 Task: Find a one-way flight from New Delhi to Mumbai for 3 passengers on July 13th.
Action: Mouse moved to (337, 207)
Screenshot: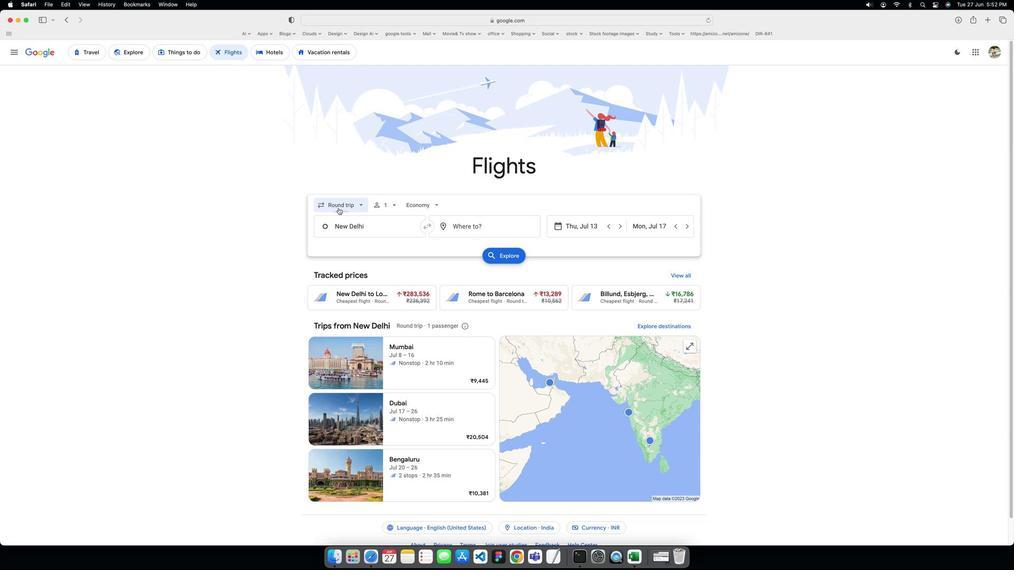 
Action: Mouse pressed left at (337, 207)
Screenshot: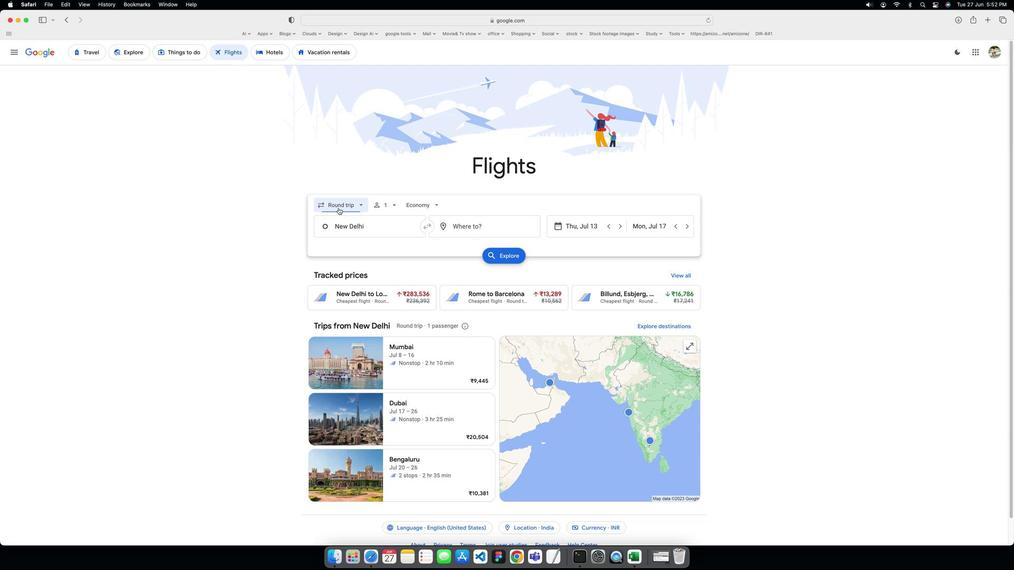 
Action: Mouse moved to (334, 240)
Screenshot: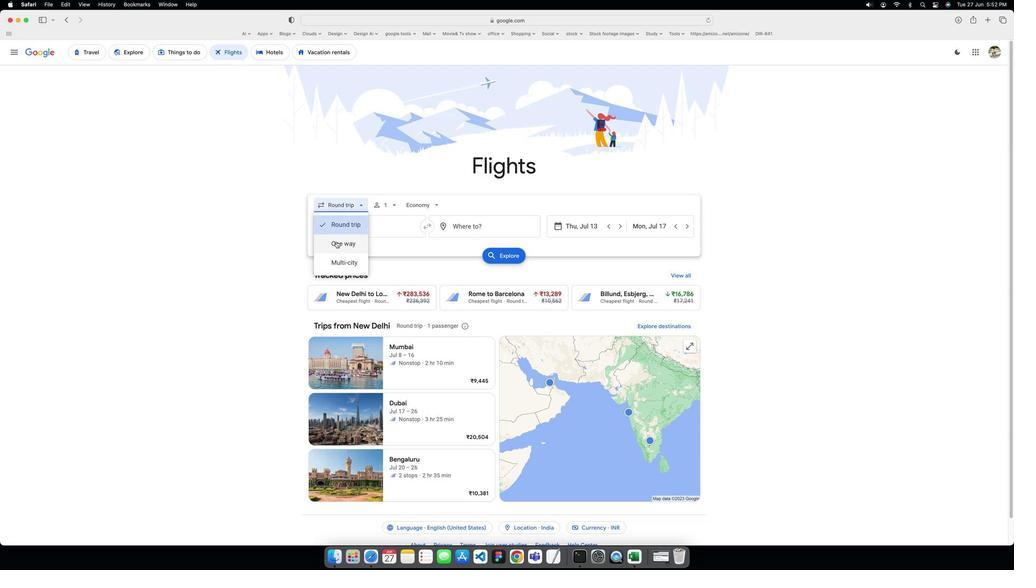 
Action: Mouse pressed left at (334, 240)
Screenshot: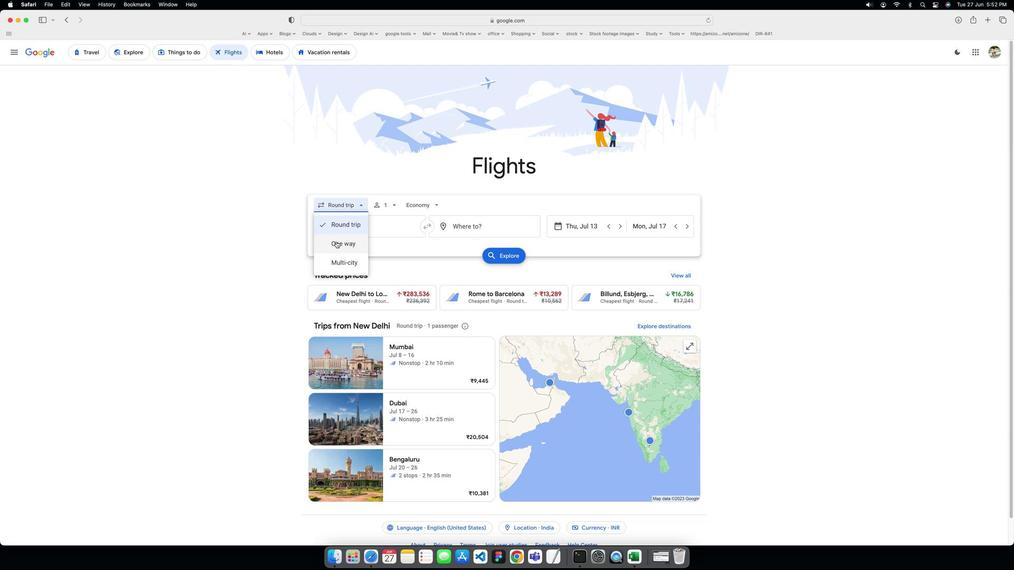 
Action: Mouse moved to (414, 204)
Screenshot: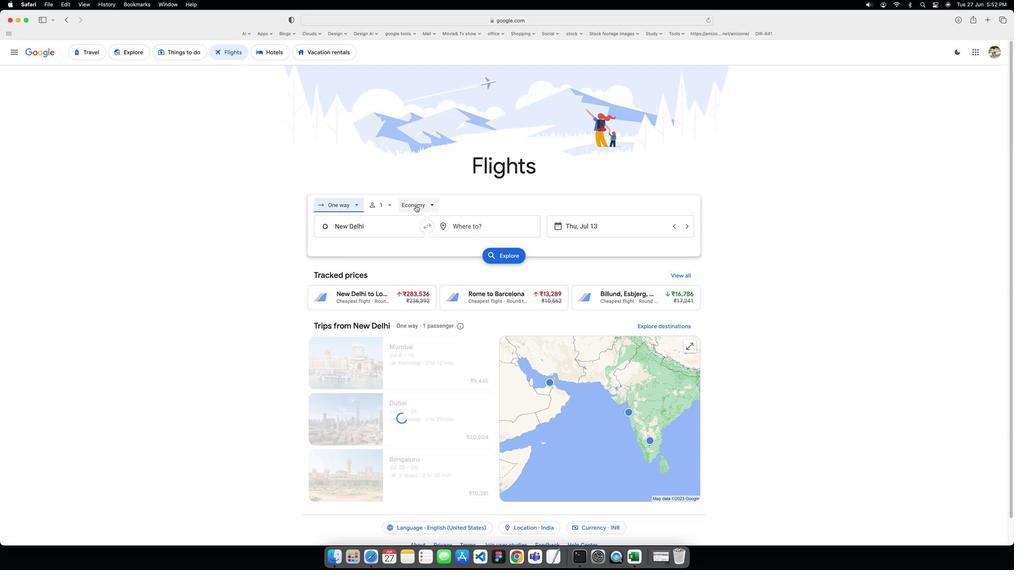 
Action: Mouse pressed left at (414, 204)
Screenshot: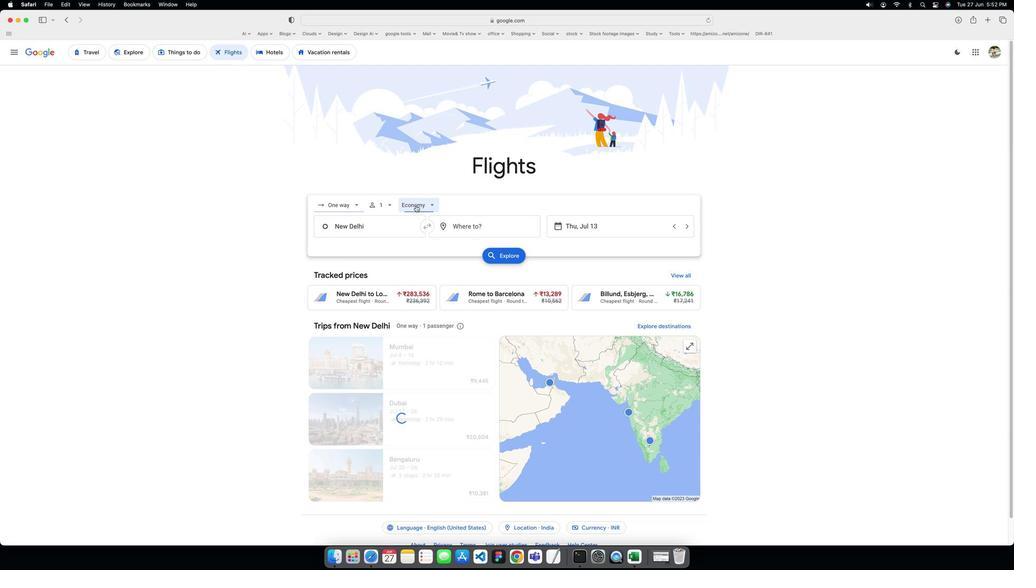 
Action: Mouse moved to (417, 226)
Screenshot: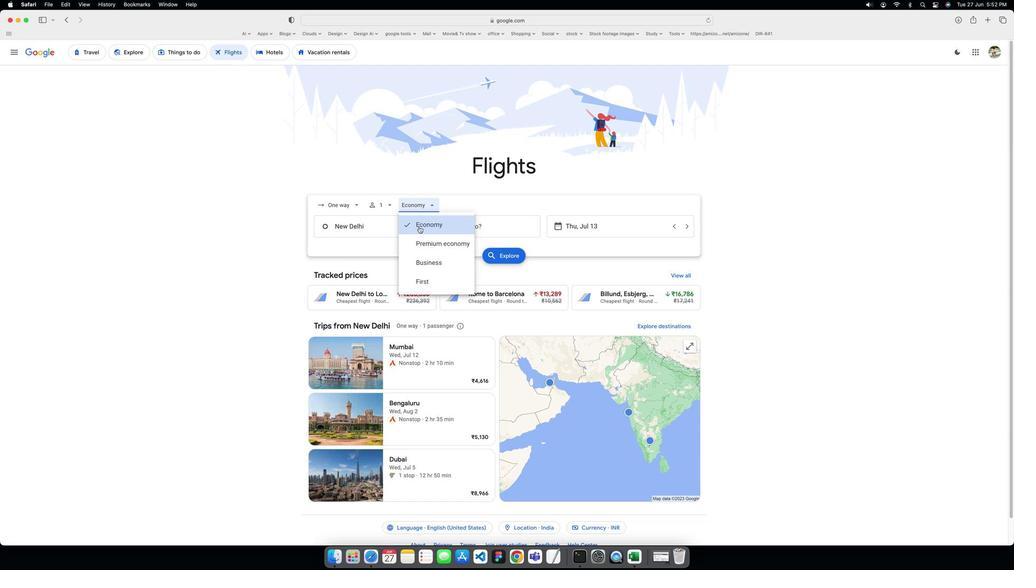 
Action: Mouse pressed left at (417, 226)
Screenshot: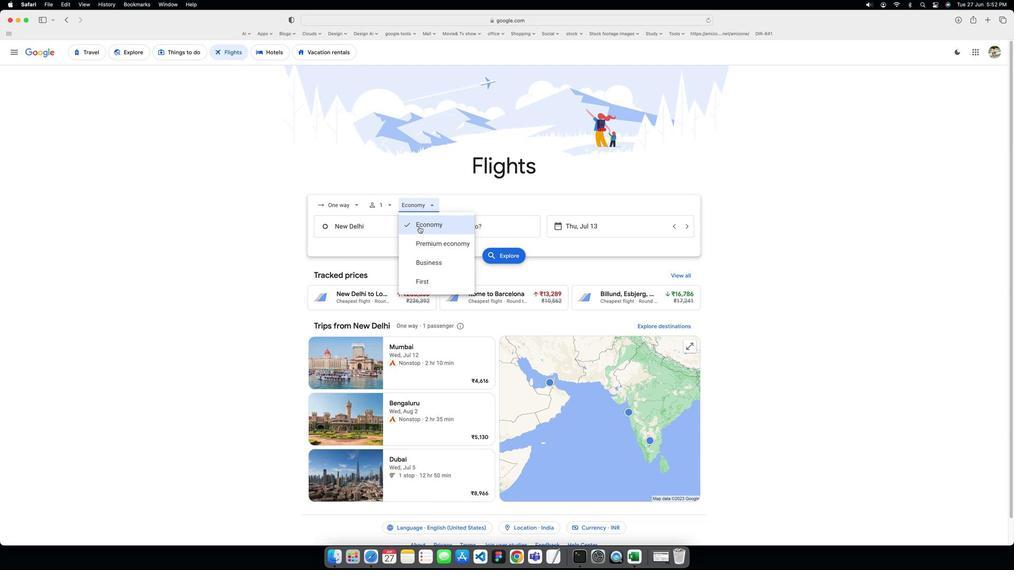 
Action: Mouse moved to (369, 202)
Screenshot: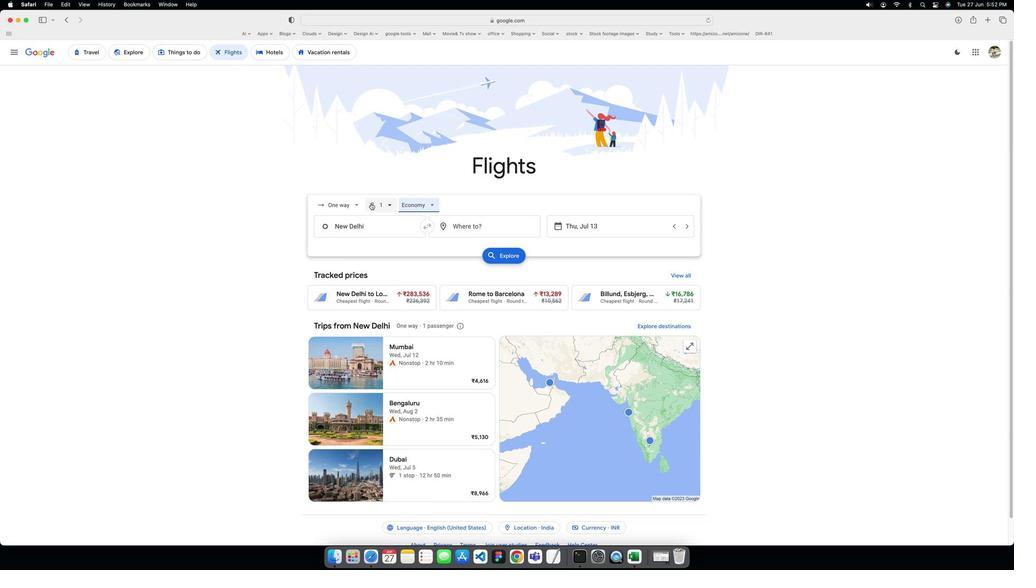 
Action: Mouse pressed left at (369, 202)
Screenshot: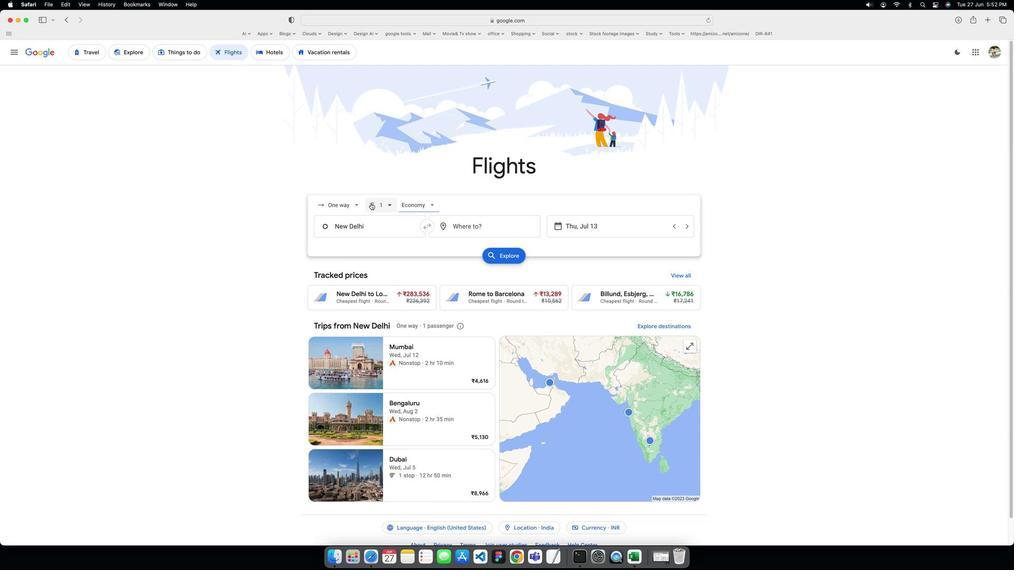 
Action: Mouse moved to (445, 227)
Screenshot: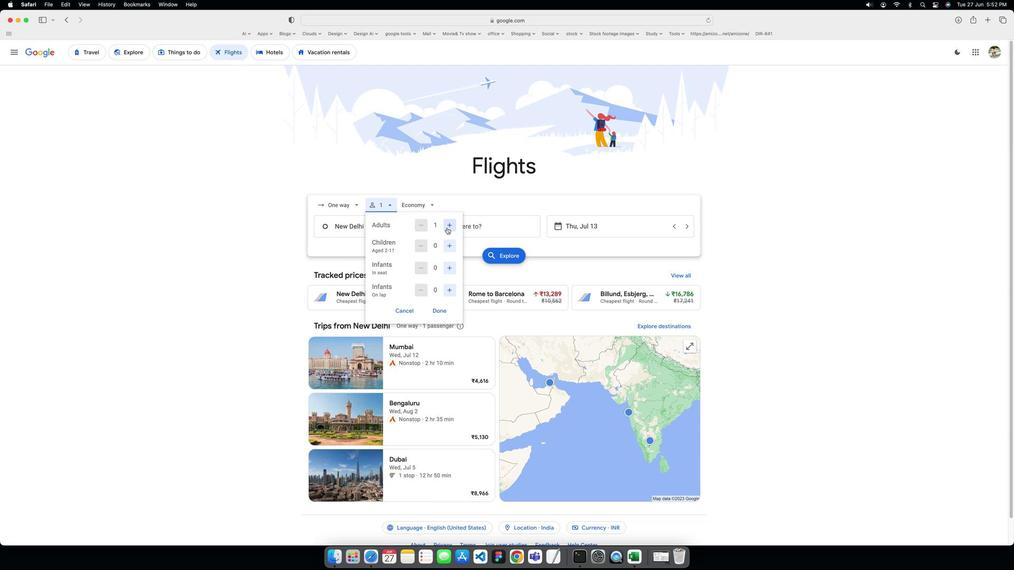 
Action: Mouse pressed left at (445, 227)
Screenshot: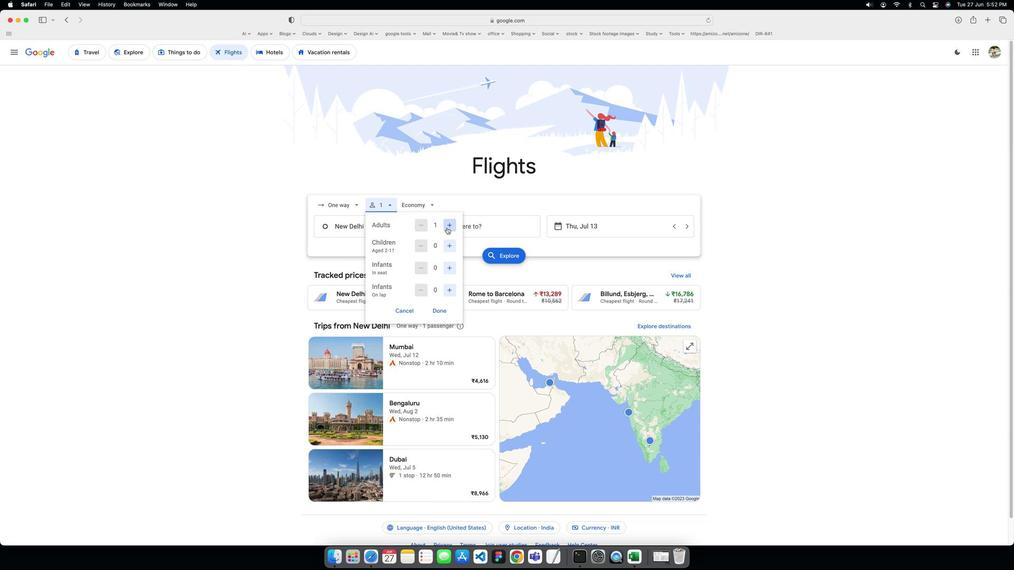 
Action: Mouse pressed left at (445, 227)
Screenshot: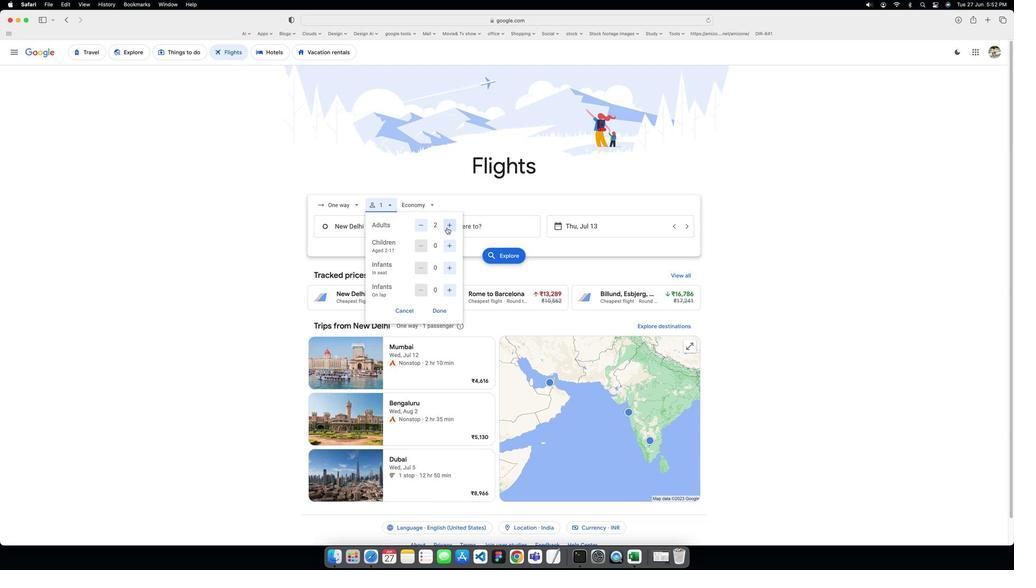 
Action: Mouse moved to (435, 313)
Screenshot: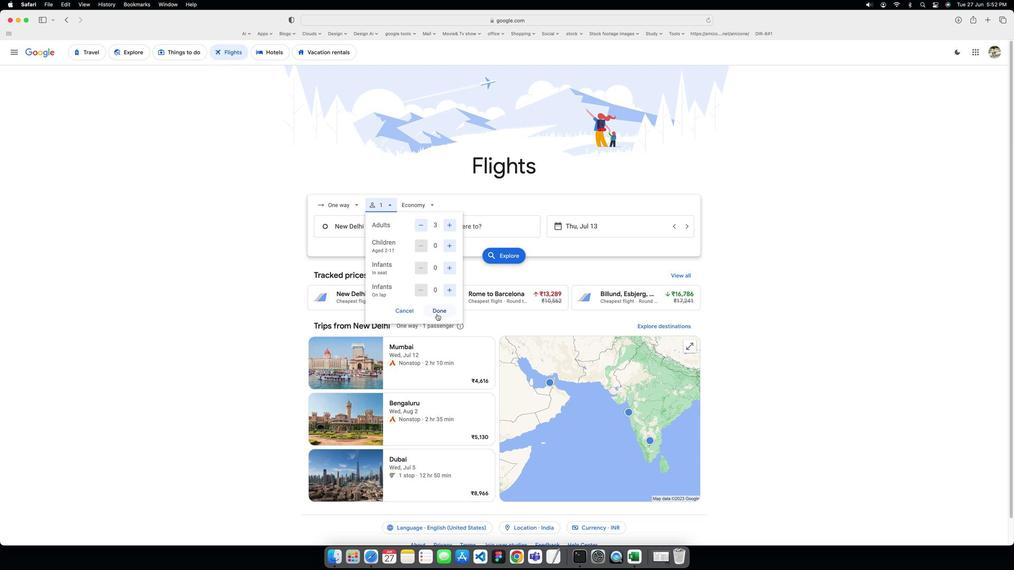 
Action: Mouse pressed left at (435, 313)
Screenshot: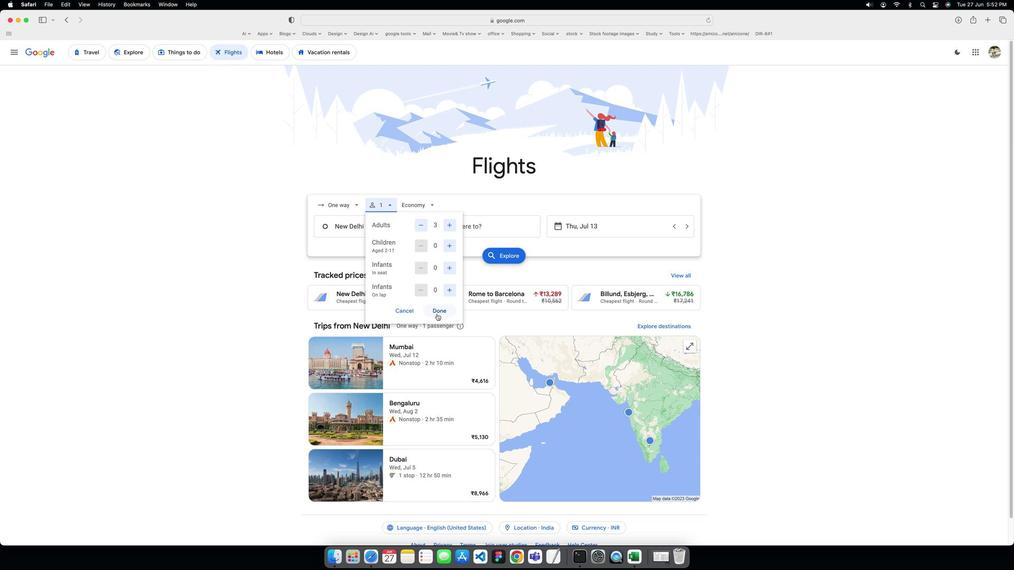 
Action: Mouse moved to (387, 231)
Screenshot: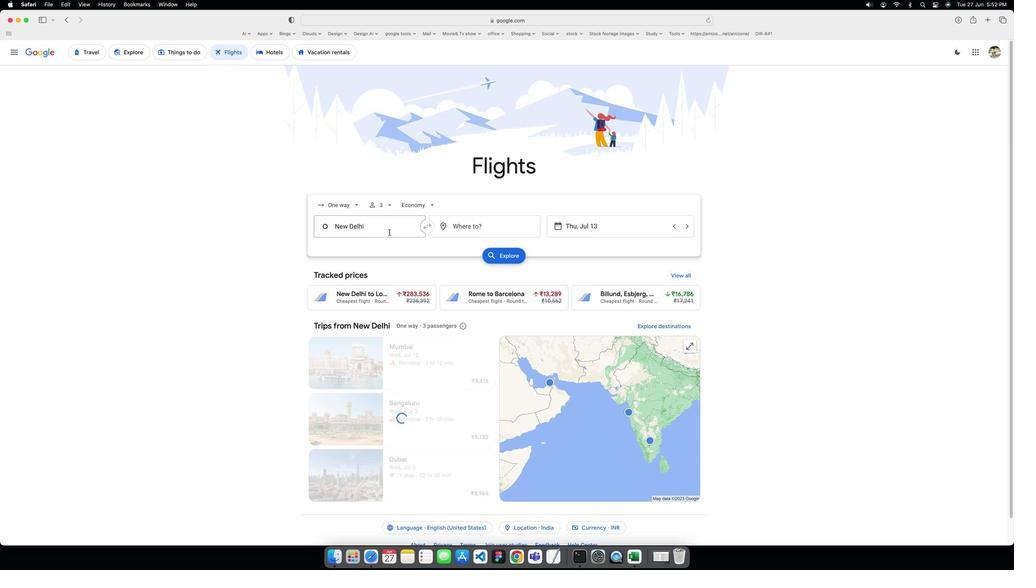 
Action: Mouse pressed left at (387, 231)
Screenshot: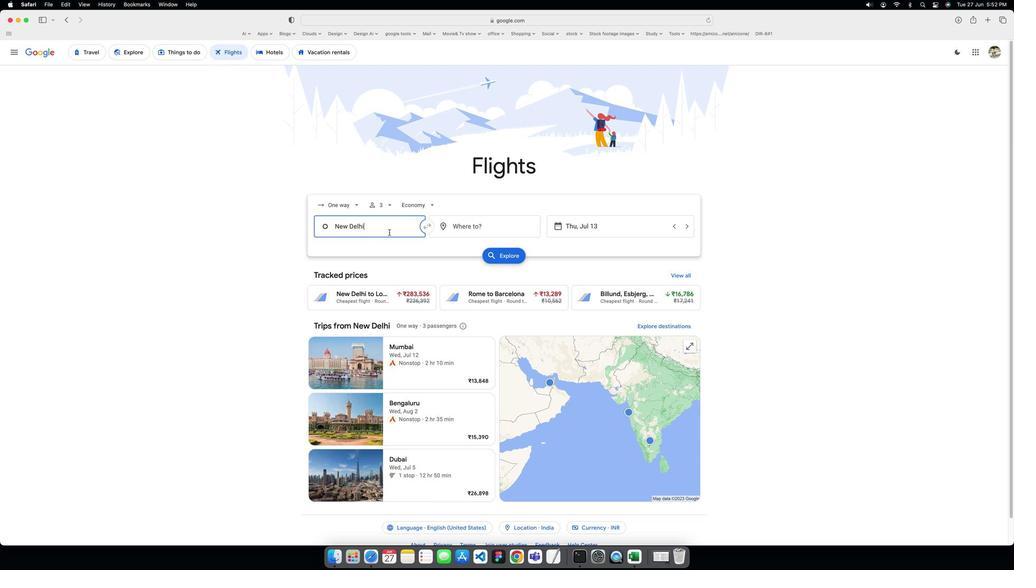 
Action: Key pressed Key.caps_lock'N'Key.caps_lock'e''w'Key.spaceKey.caps_lock'D'Key.caps_lock'e''l''h''i'Key.enter
Screenshot: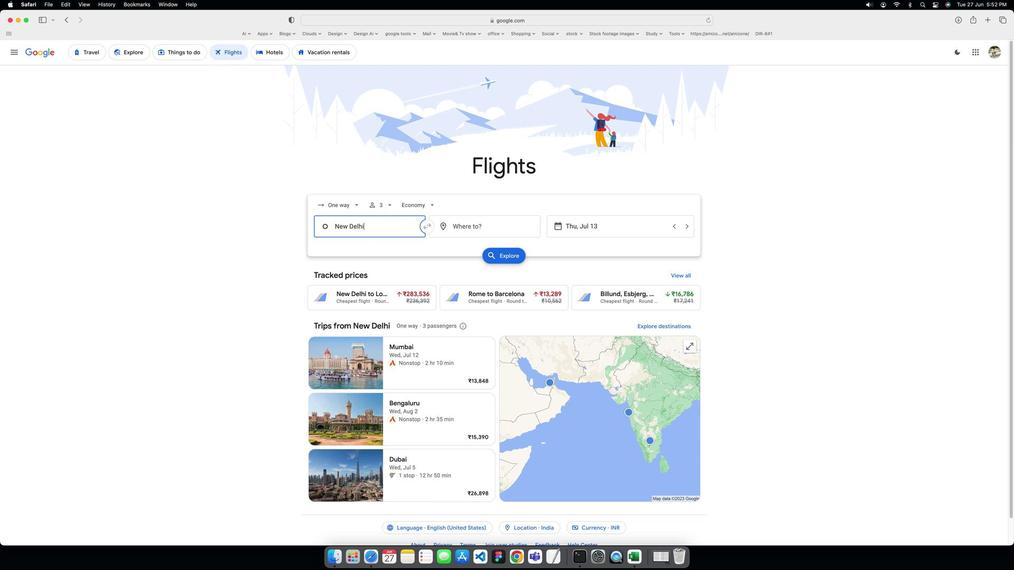 
Action: Mouse moved to (474, 228)
Screenshot: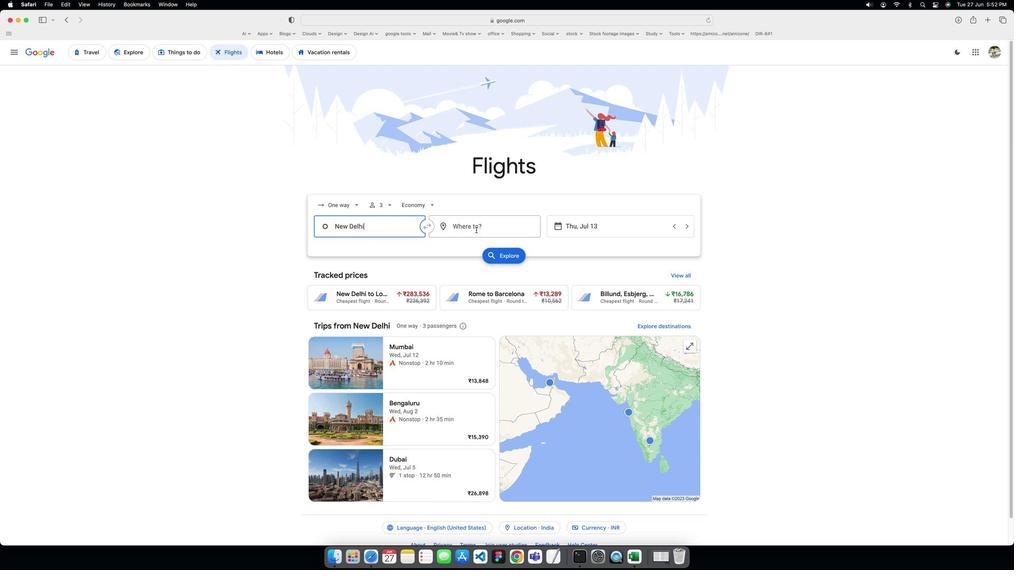 
Action: Mouse pressed left at (474, 228)
Screenshot: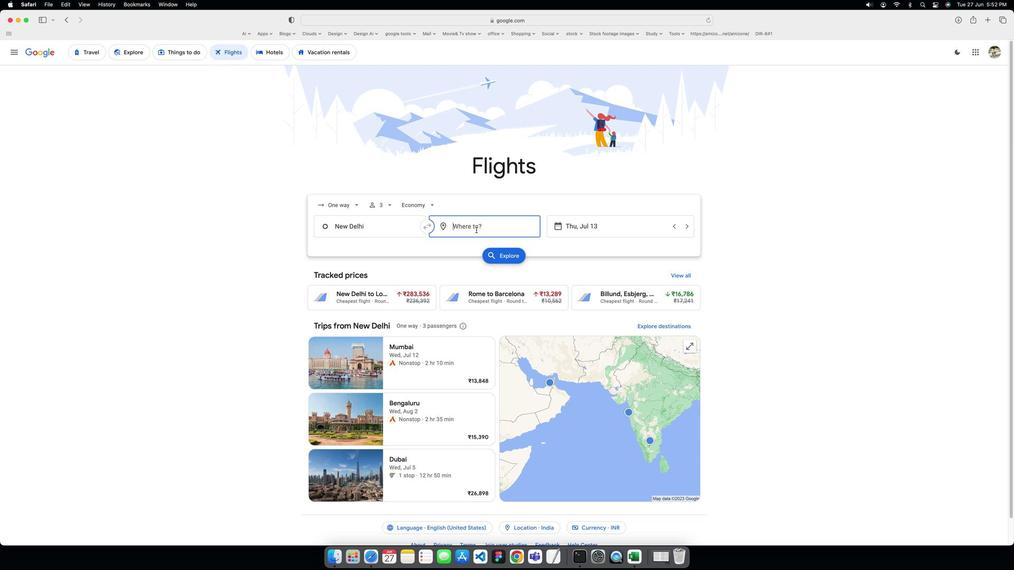 
Action: Key pressed Key.caps_lock'M'Key.caps_lock'u''m''b''a''i'
Screenshot: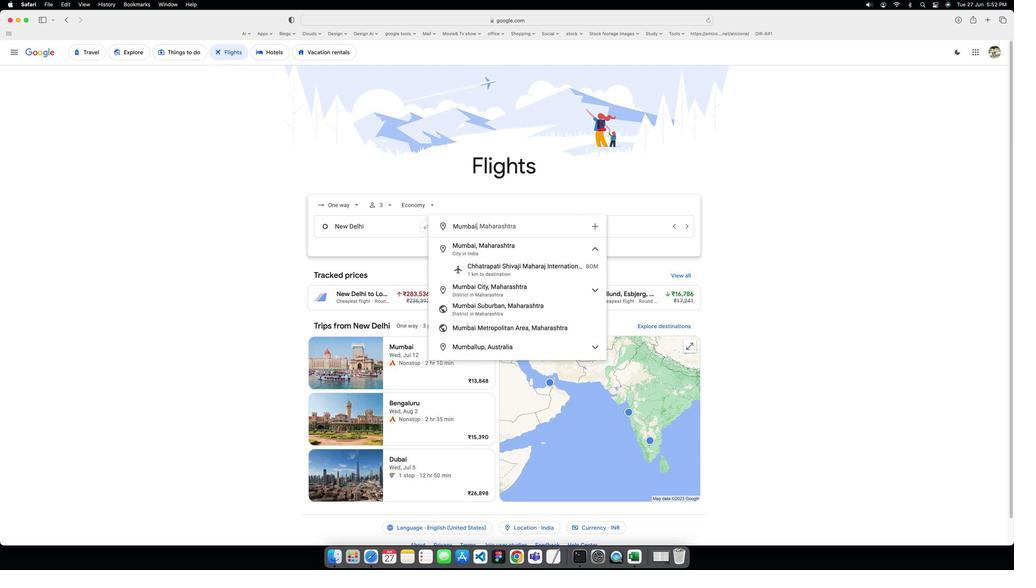 
Action: Mouse moved to (485, 245)
Screenshot: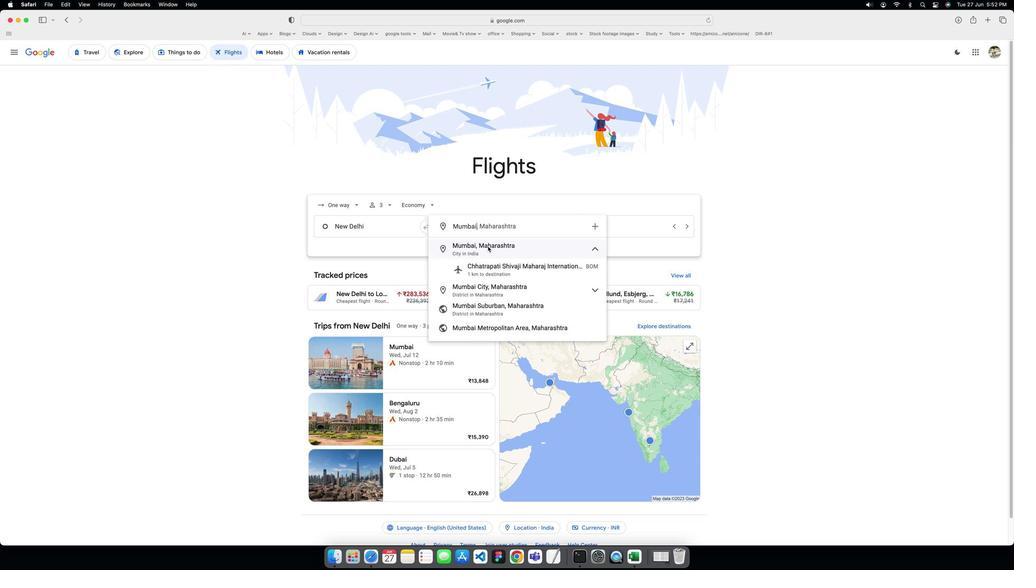 
Action: Mouse pressed left at (485, 245)
Screenshot: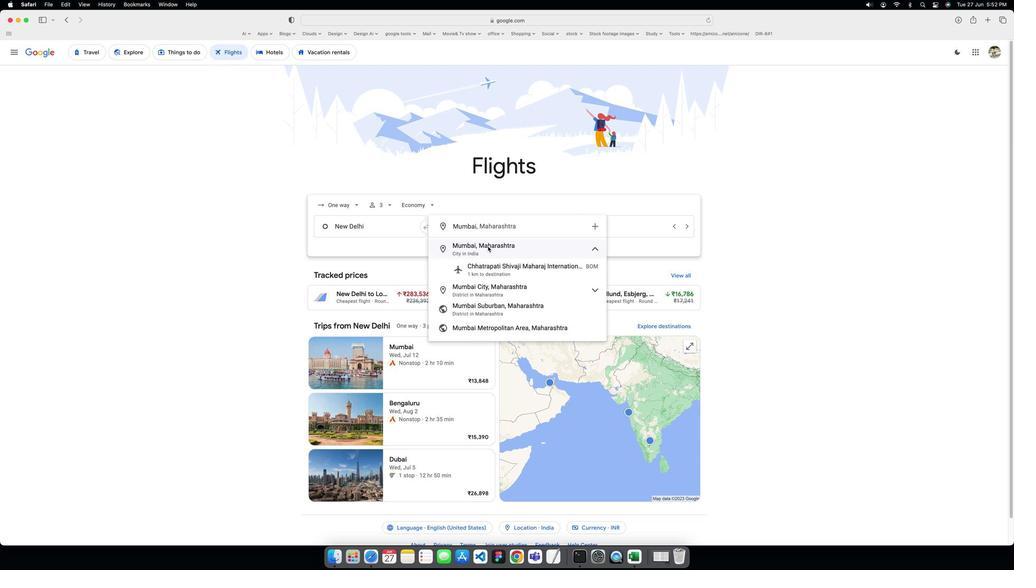 
Action: Mouse moved to (618, 222)
Screenshot: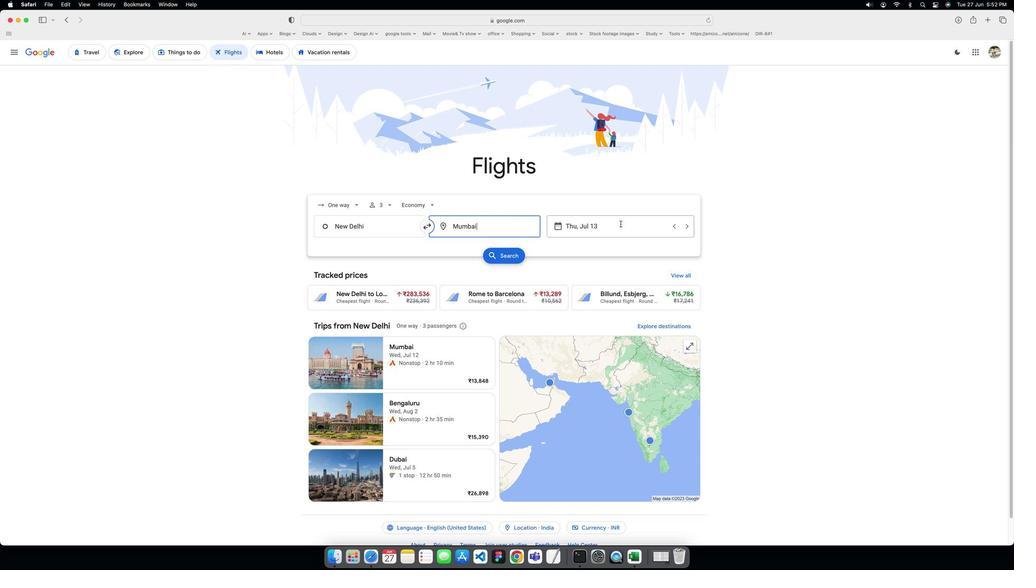 
Action: Mouse pressed left at (618, 222)
Screenshot: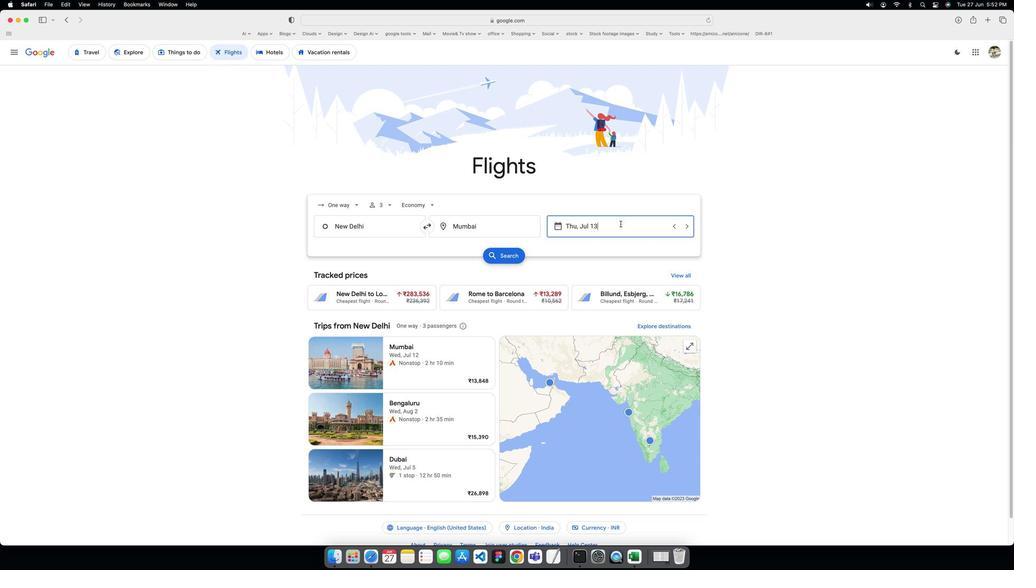 
Action: Mouse moved to (673, 333)
Screenshot: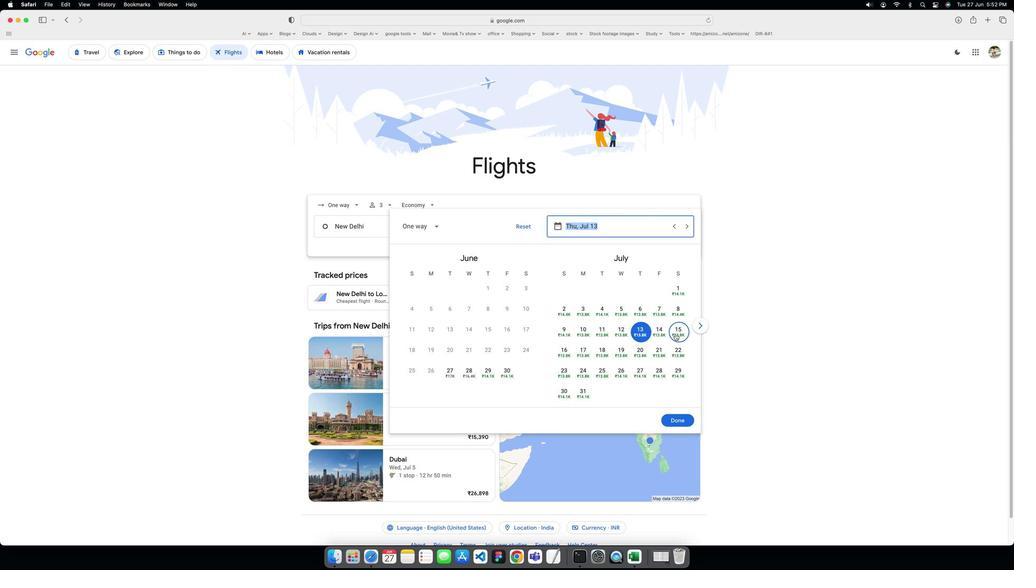 
Action: Mouse pressed left at (673, 333)
Screenshot: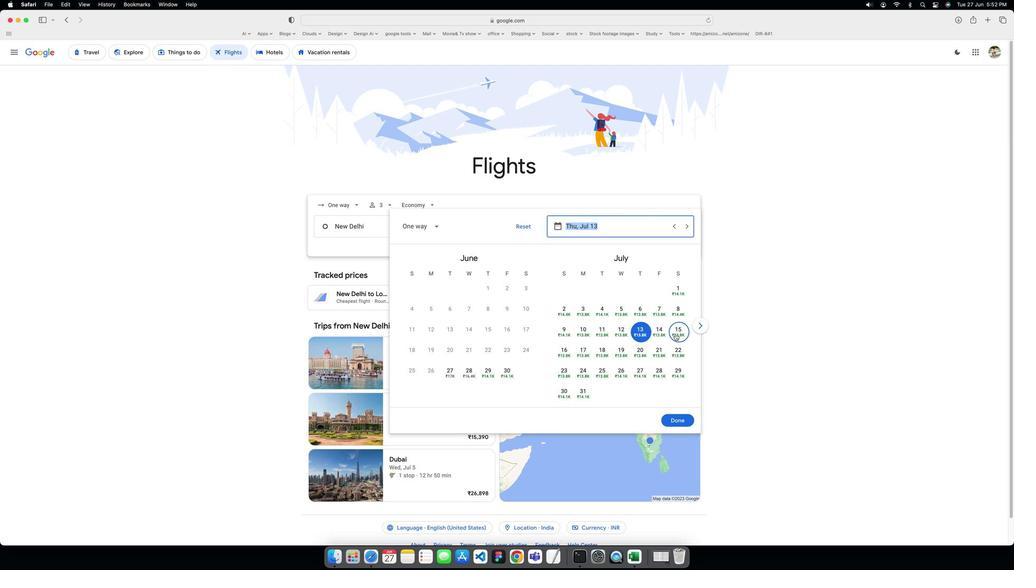 
Action: Mouse moved to (673, 422)
Screenshot: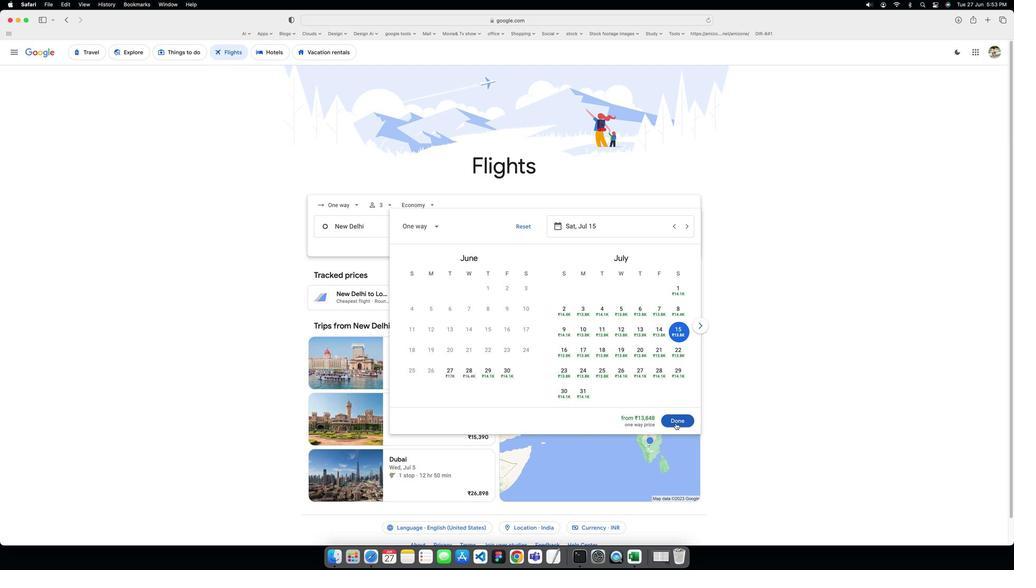 
Action: Mouse pressed left at (673, 422)
Screenshot: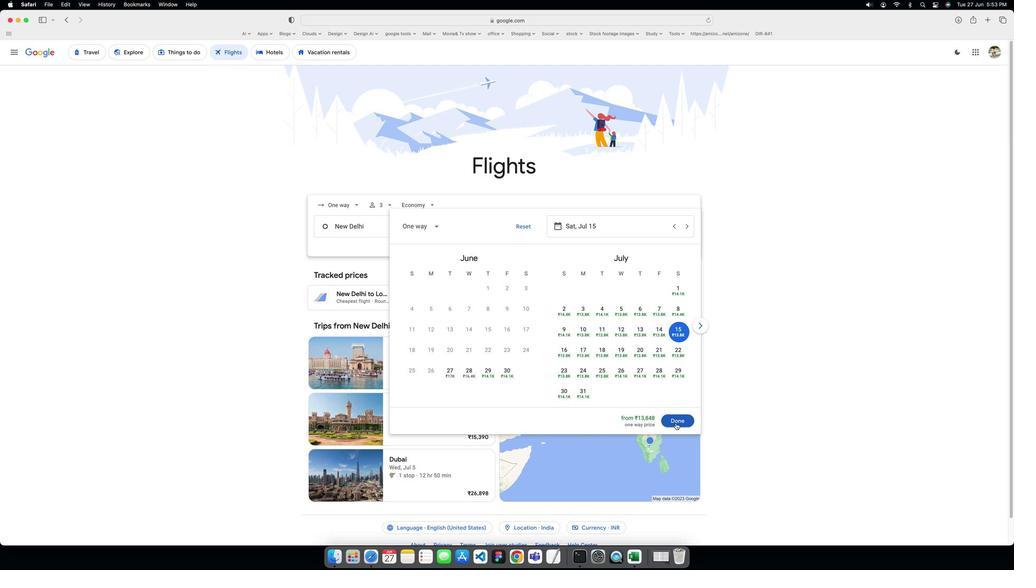 
Action: Mouse moved to (513, 255)
Screenshot: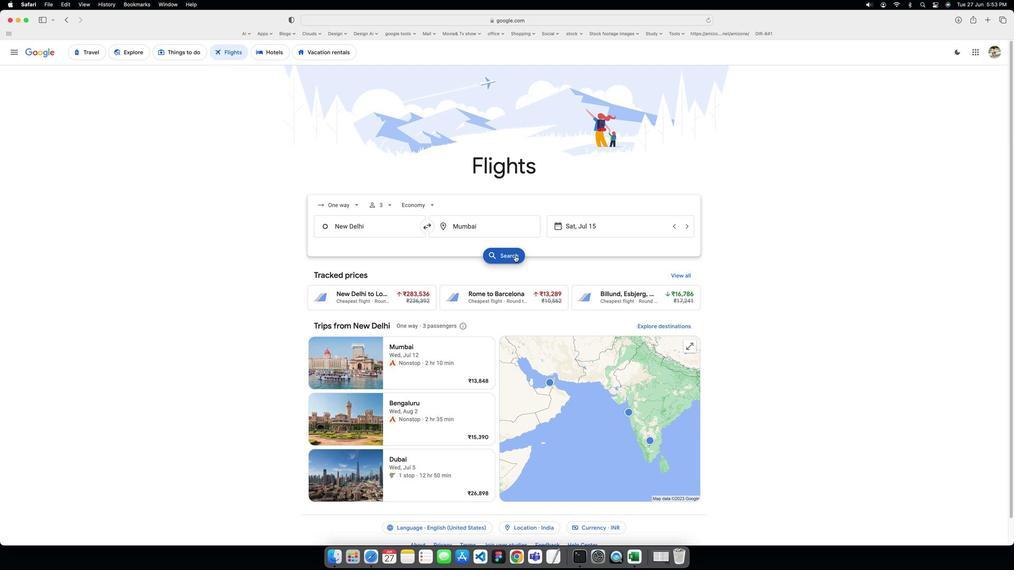 
Action: Mouse pressed left at (513, 255)
Screenshot: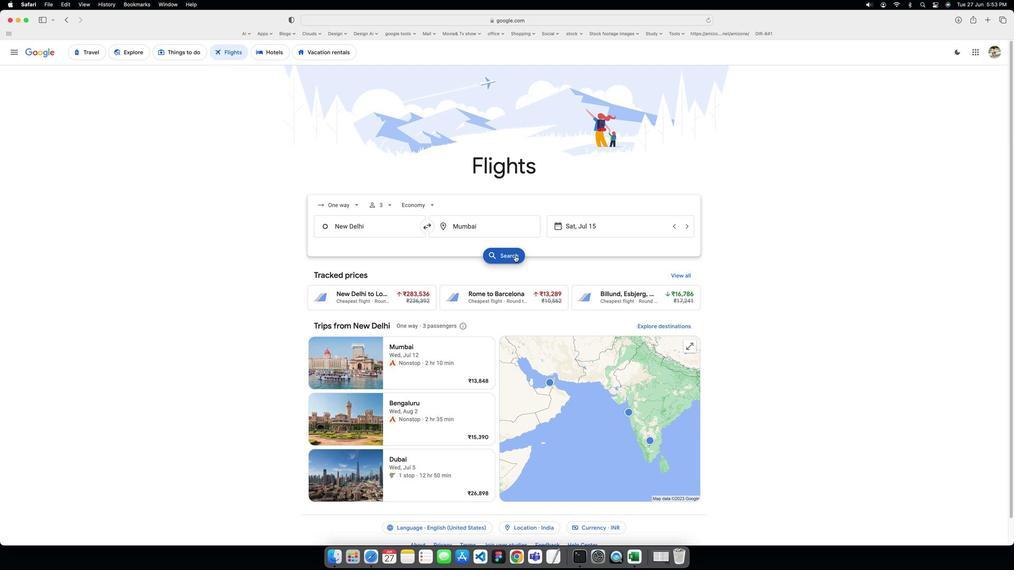 
